 Task: Sort the products in the category "Bath" by unit price (high first).
Action: Mouse moved to (261, 123)
Screenshot: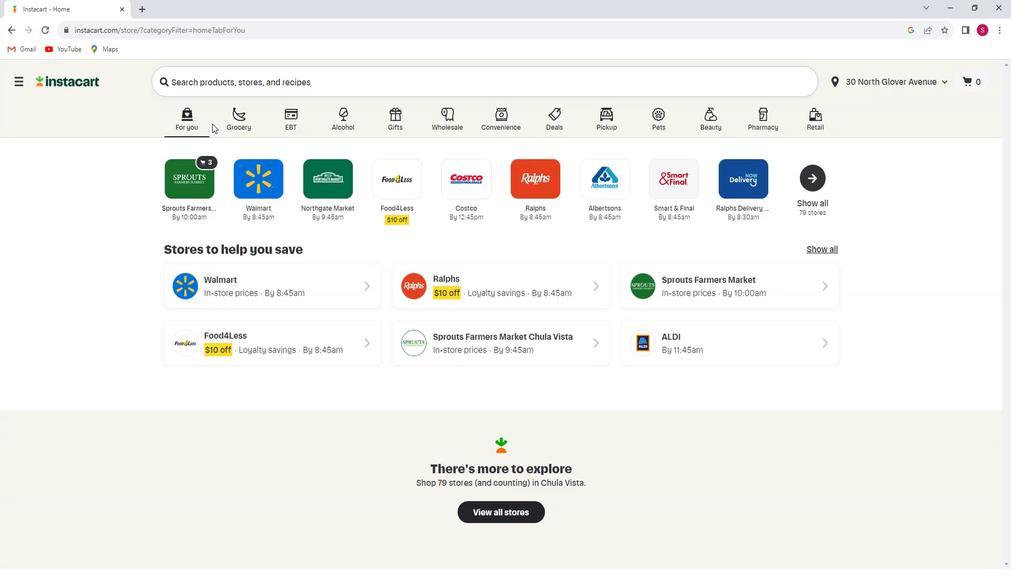 
Action: Mouse pressed left at (261, 123)
Screenshot: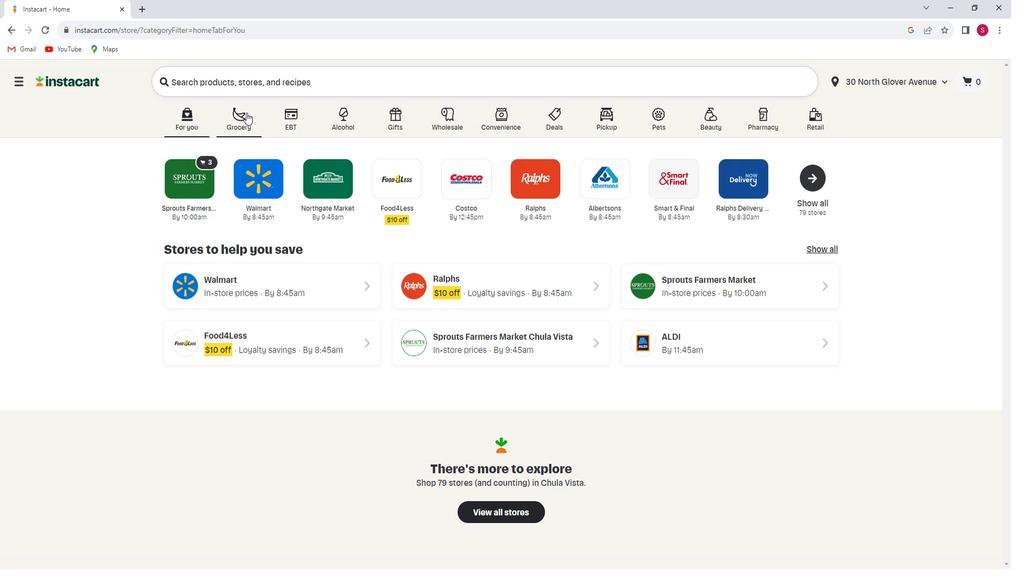 
Action: Mouse moved to (255, 317)
Screenshot: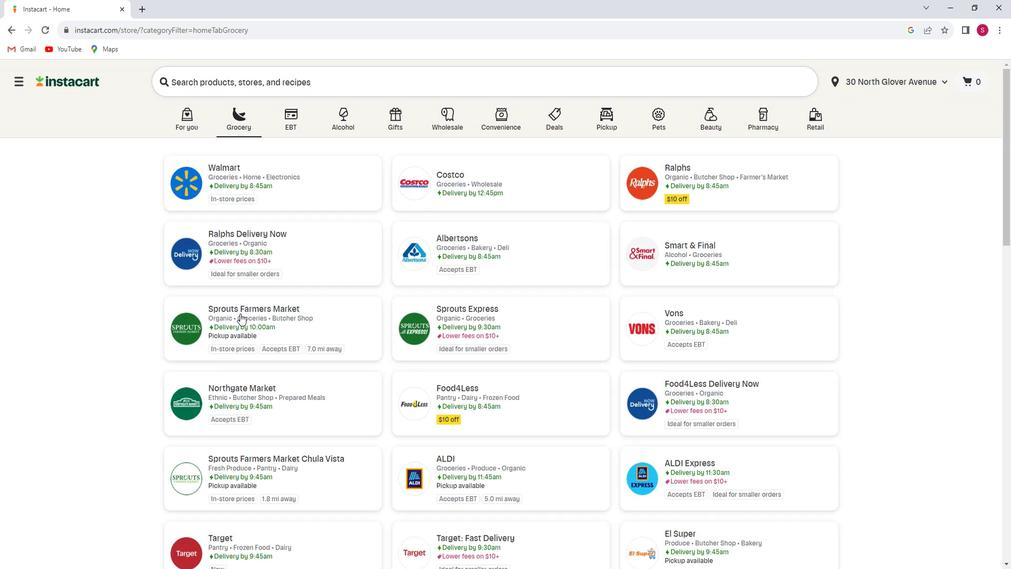 
Action: Mouse pressed left at (255, 317)
Screenshot: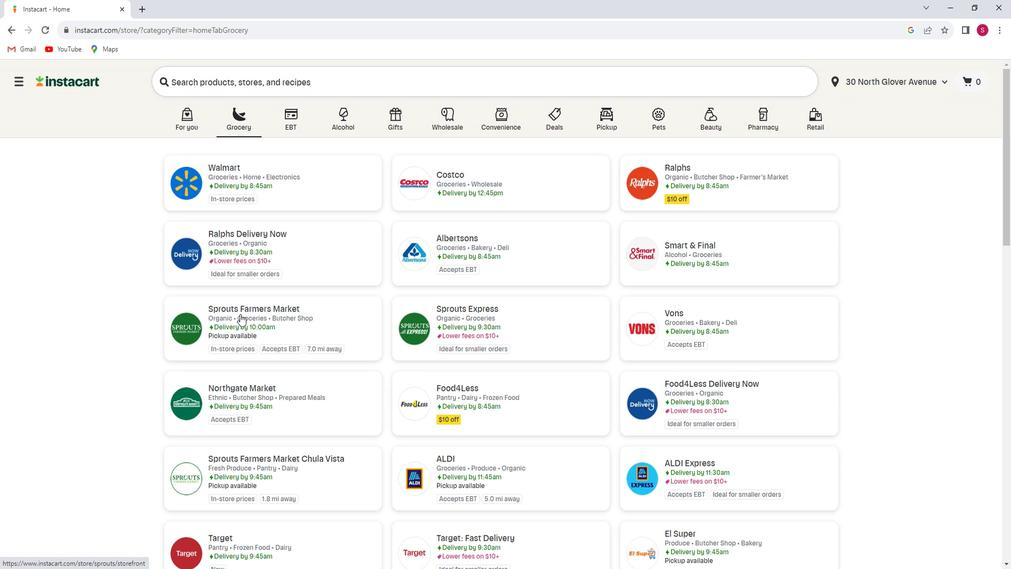 
Action: Mouse moved to (84, 384)
Screenshot: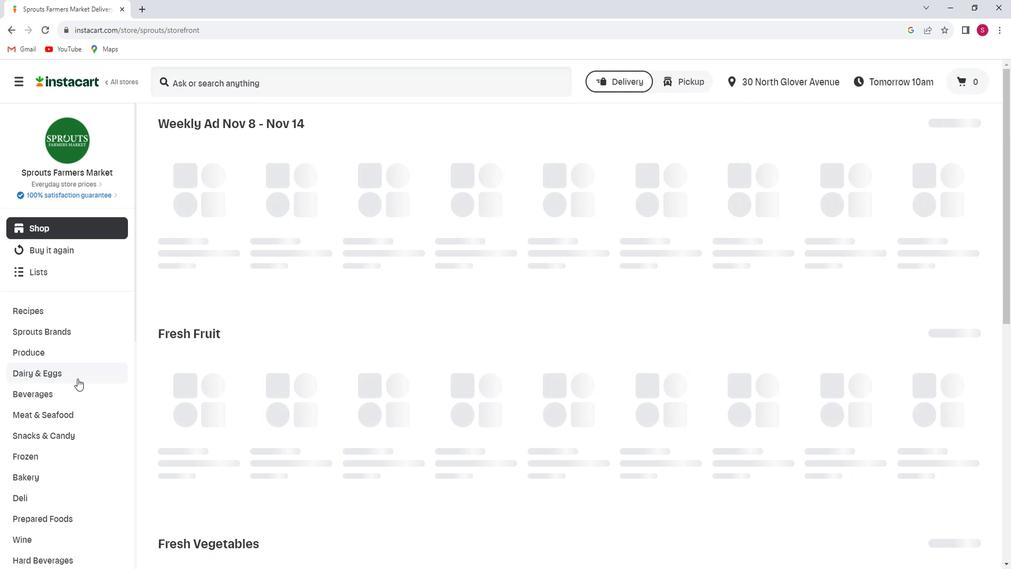 
Action: Mouse scrolled (84, 383) with delta (0, 0)
Screenshot: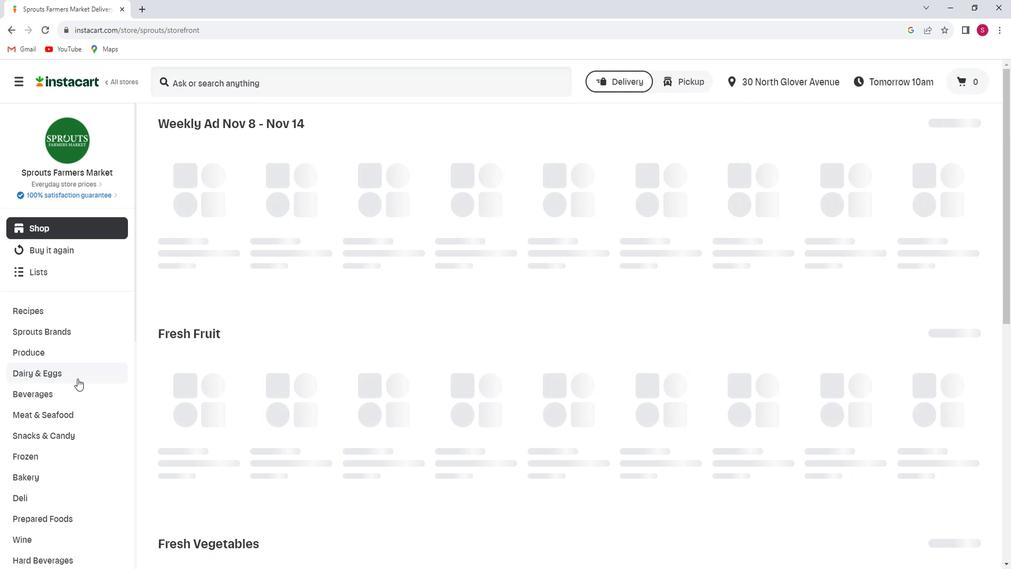 
Action: Mouse moved to (84, 384)
Screenshot: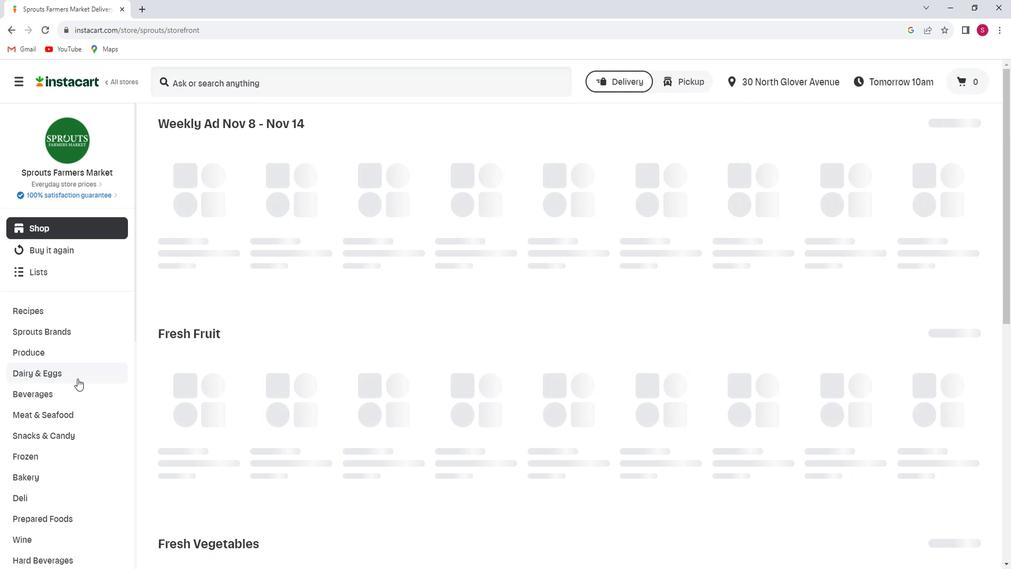 
Action: Mouse scrolled (84, 383) with delta (0, 0)
Screenshot: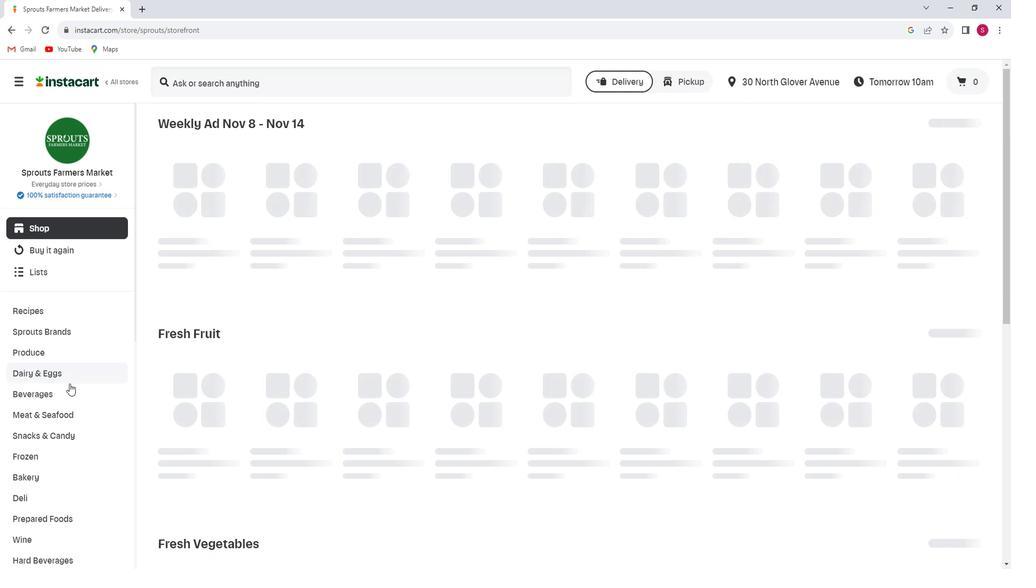 
Action: Mouse scrolled (84, 383) with delta (0, 0)
Screenshot: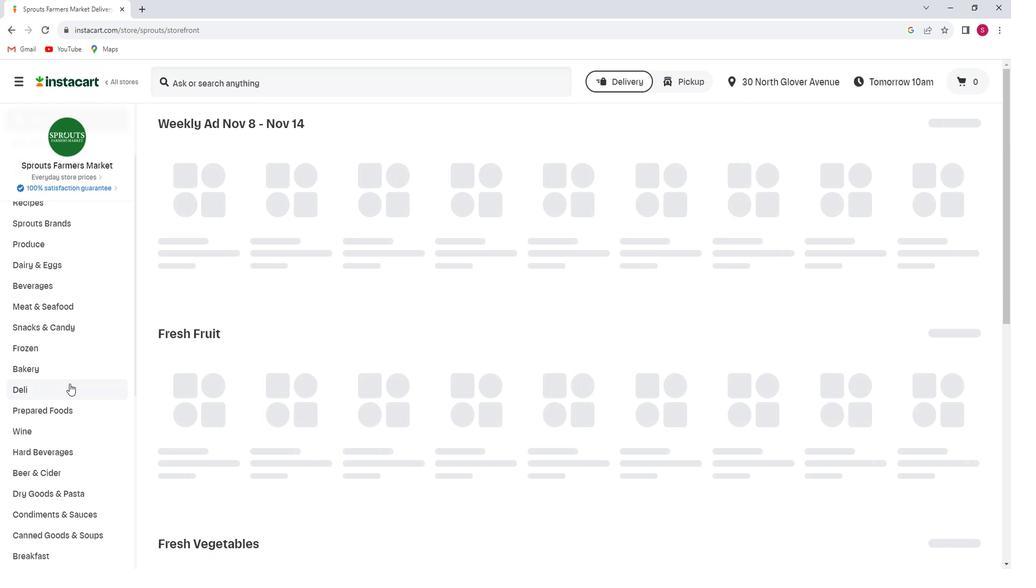 
Action: Mouse scrolled (84, 383) with delta (0, 0)
Screenshot: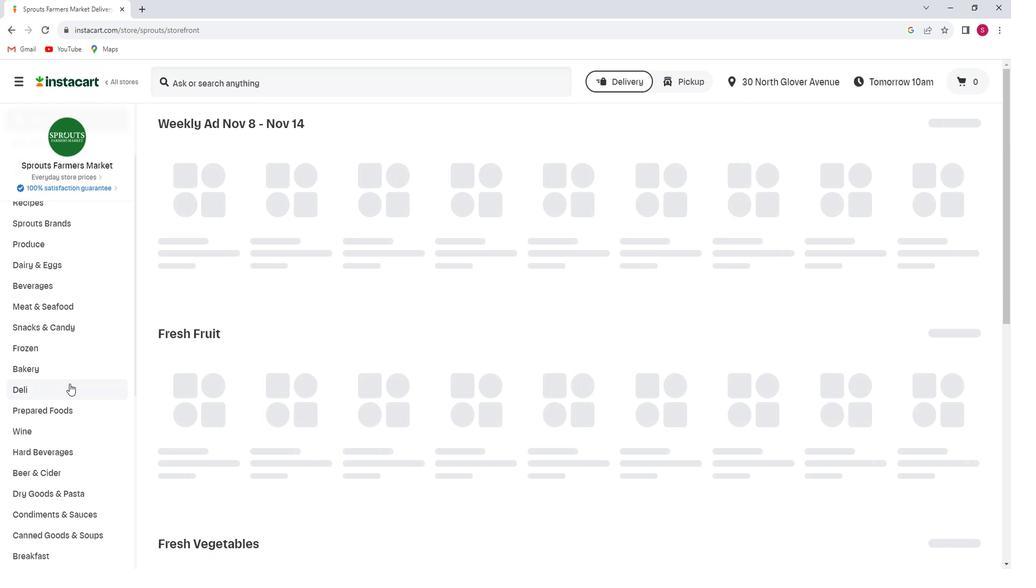 
Action: Mouse scrolled (84, 383) with delta (0, 0)
Screenshot: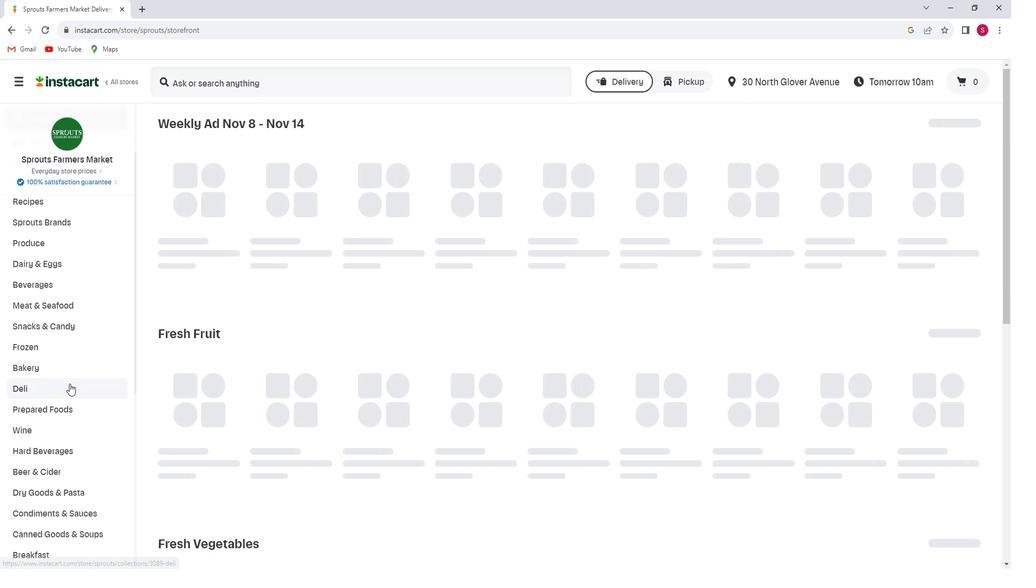 
Action: Mouse scrolled (84, 383) with delta (0, 0)
Screenshot: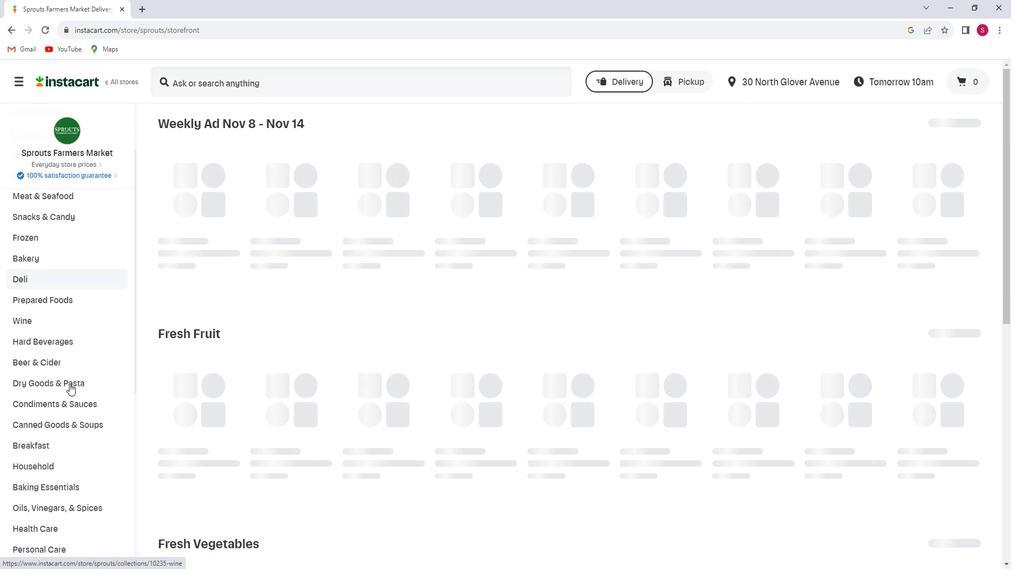 
Action: Mouse scrolled (84, 383) with delta (0, 0)
Screenshot: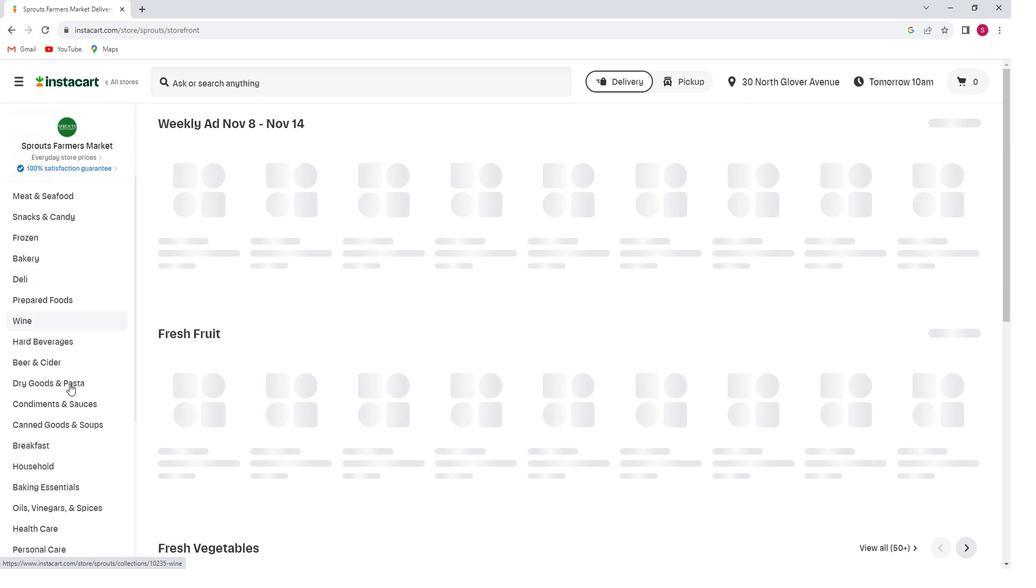 
Action: Mouse scrolled (84, 383) with delta (0, 0)
Screenshot: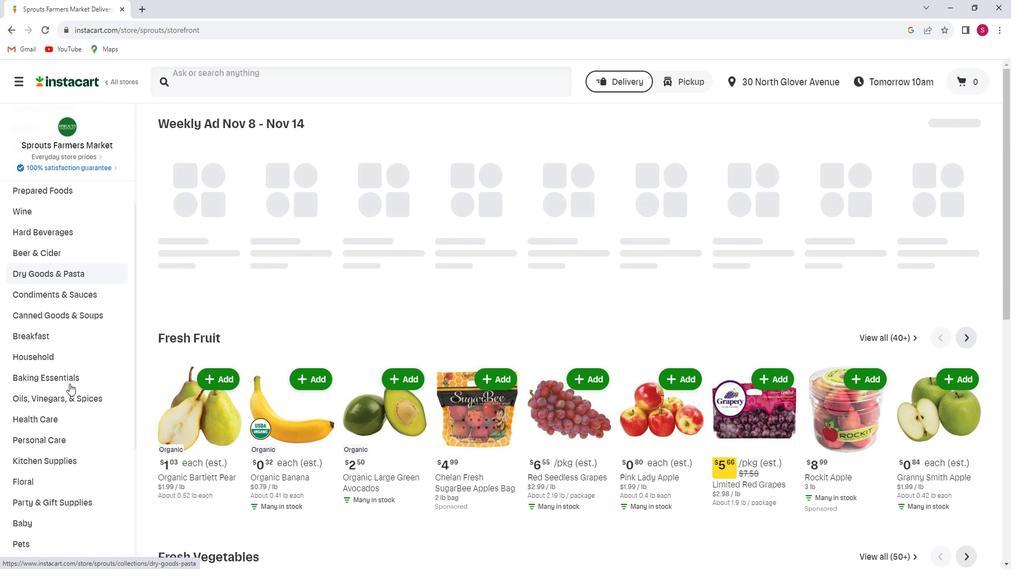 
Action: Mouse scrolled (84, 383) with delta (0, 0)
Screenshot: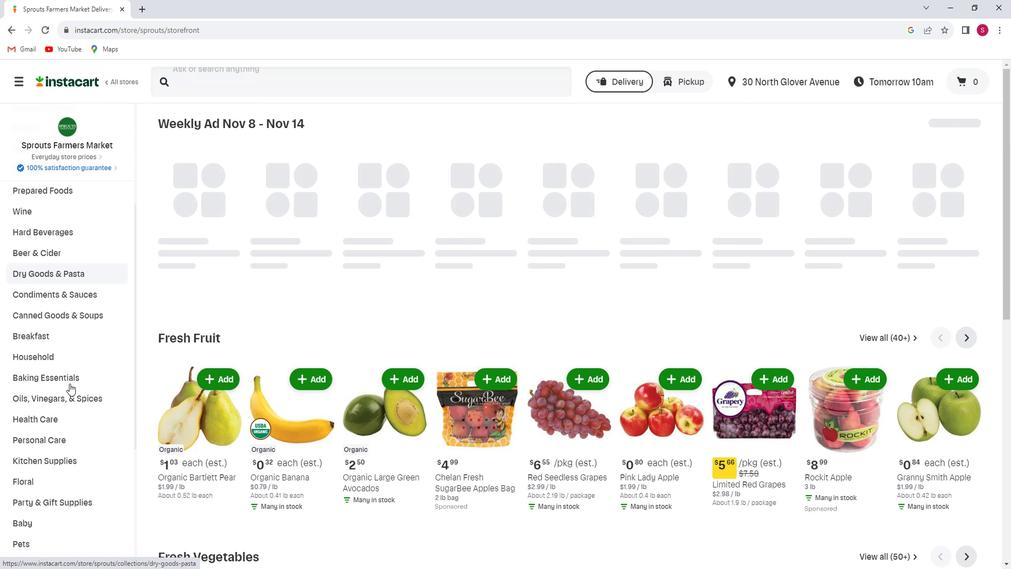 
Action: Mouse moved to (63, 412)
Screenshot: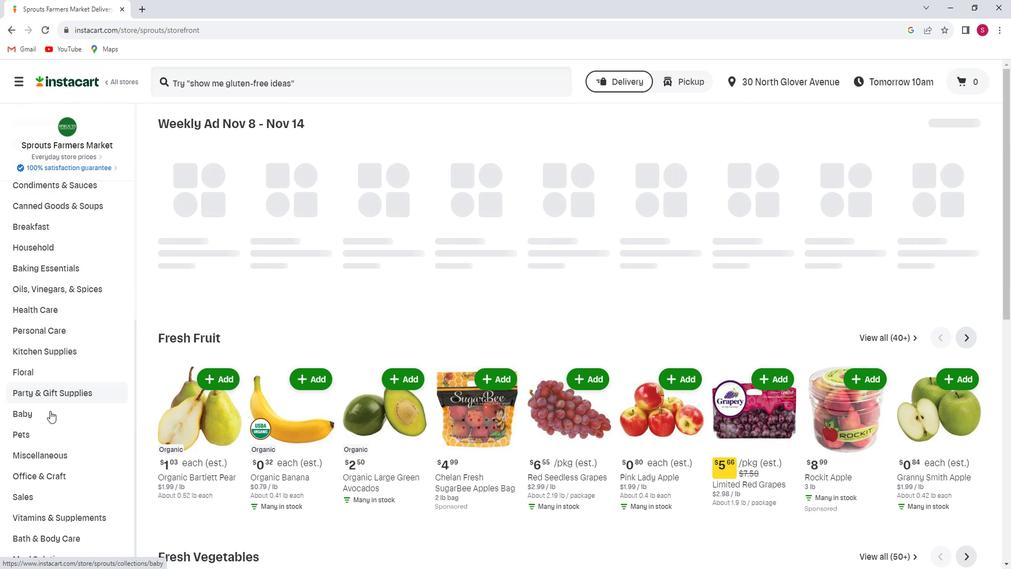 
Action: Mouse pressed left at (63, 412)
Screenshot: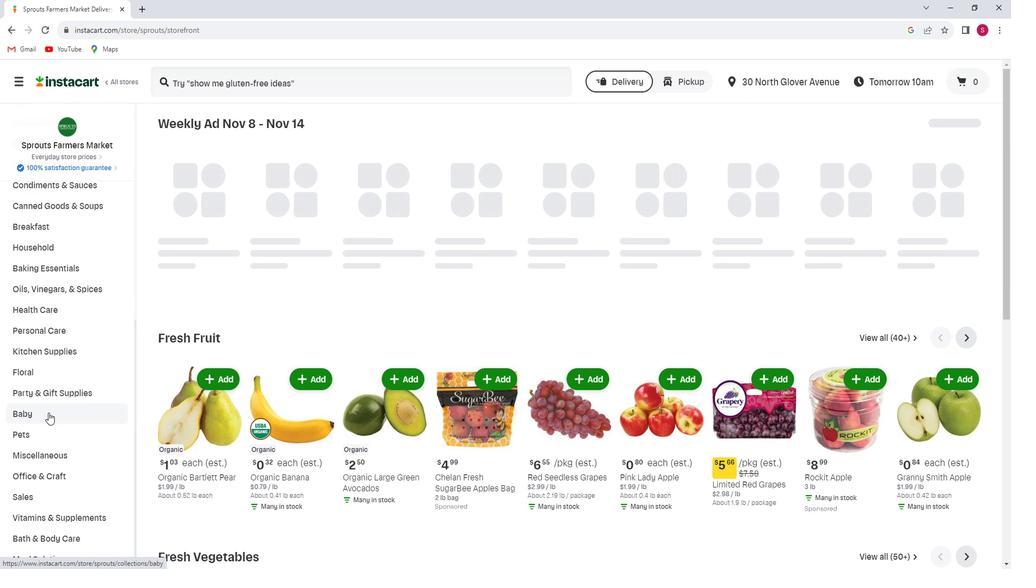 
Action: Mouse moved to (65, 453)
Screenshot: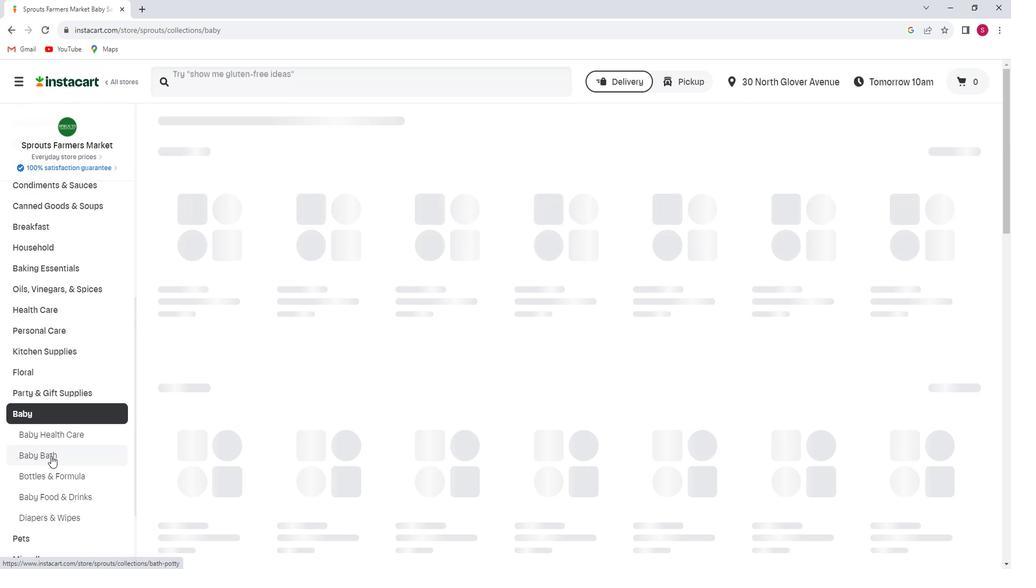 
Action: Mouse pressed left at (65, 453)
Screenshot: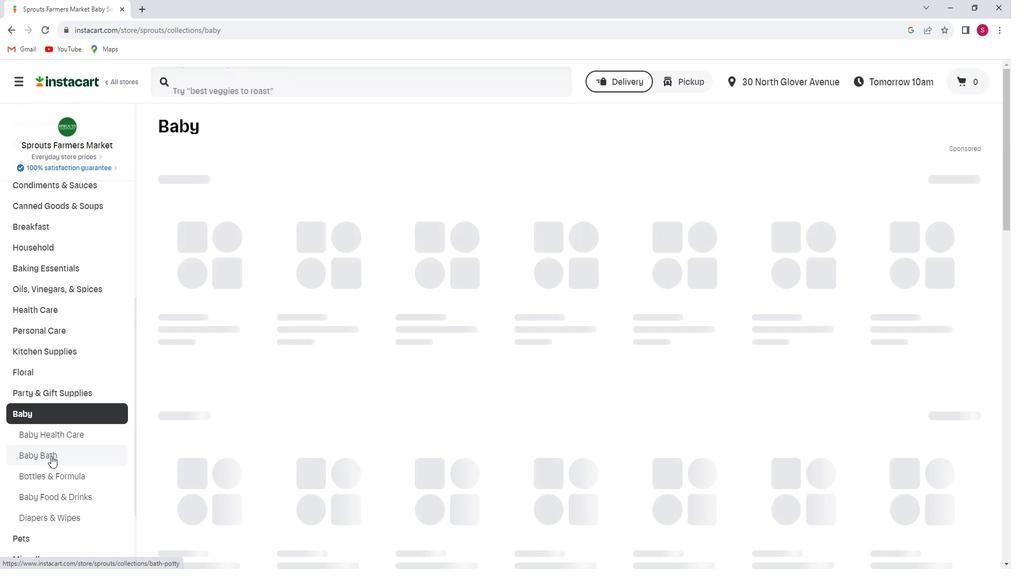 
Action: Mouse moved to (960, 208)
Screenshot: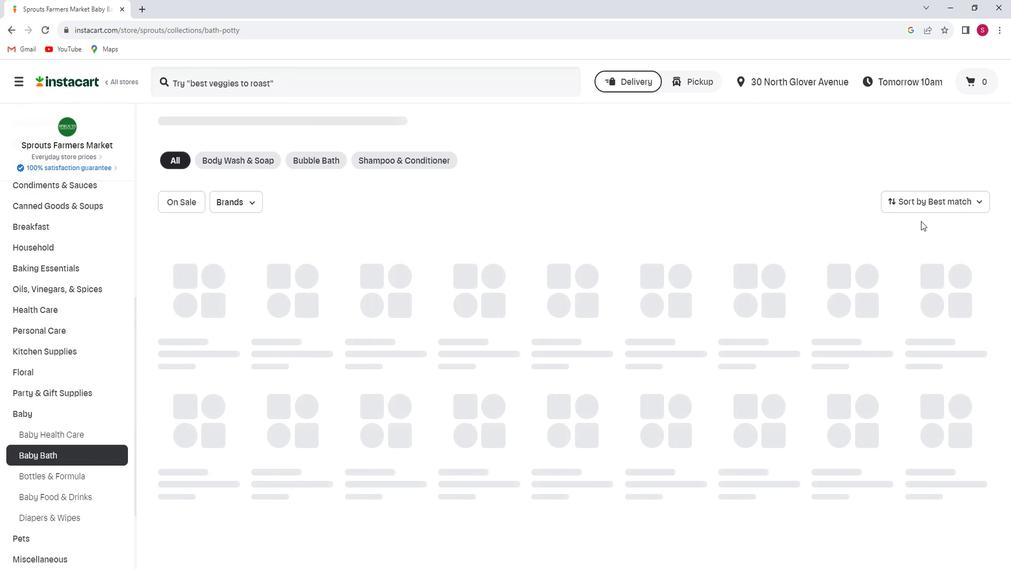 
Action: Mouse pressed left at (960, 208)
Screenshot: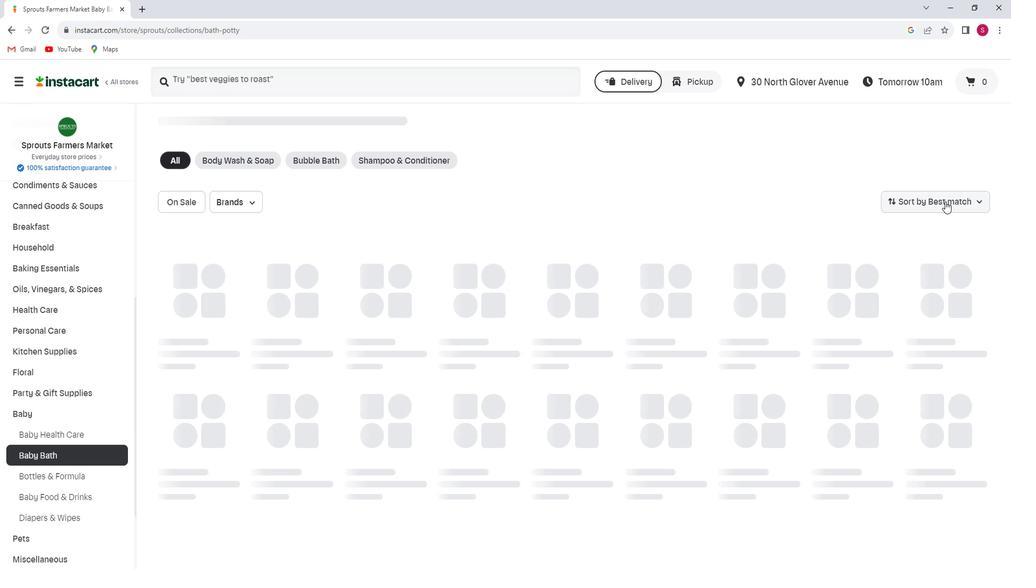
Action: Mouse moved to (934, 340)
Screenshot: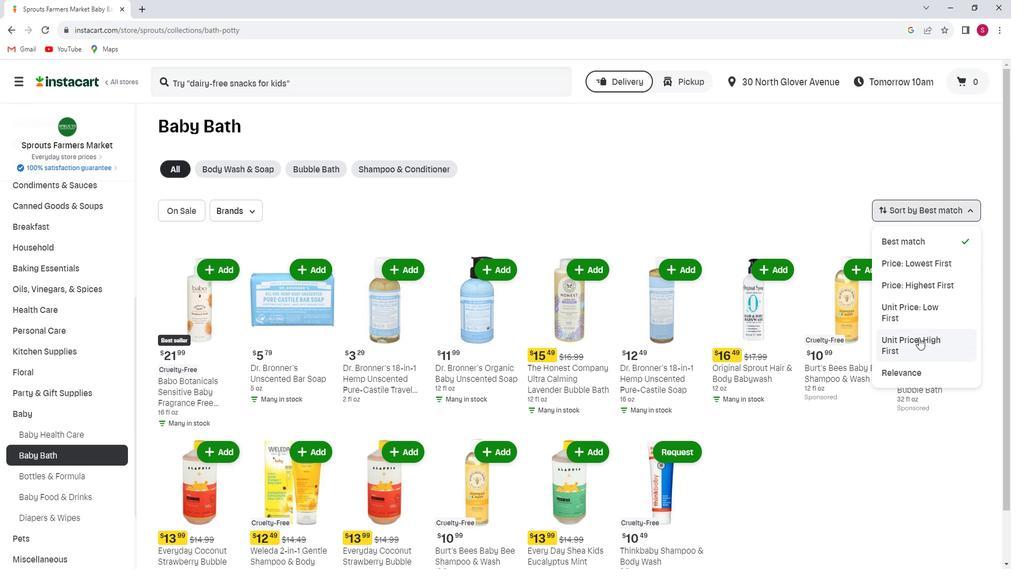 
Action: Mouse pressed left at (934, 340)
Screenshot: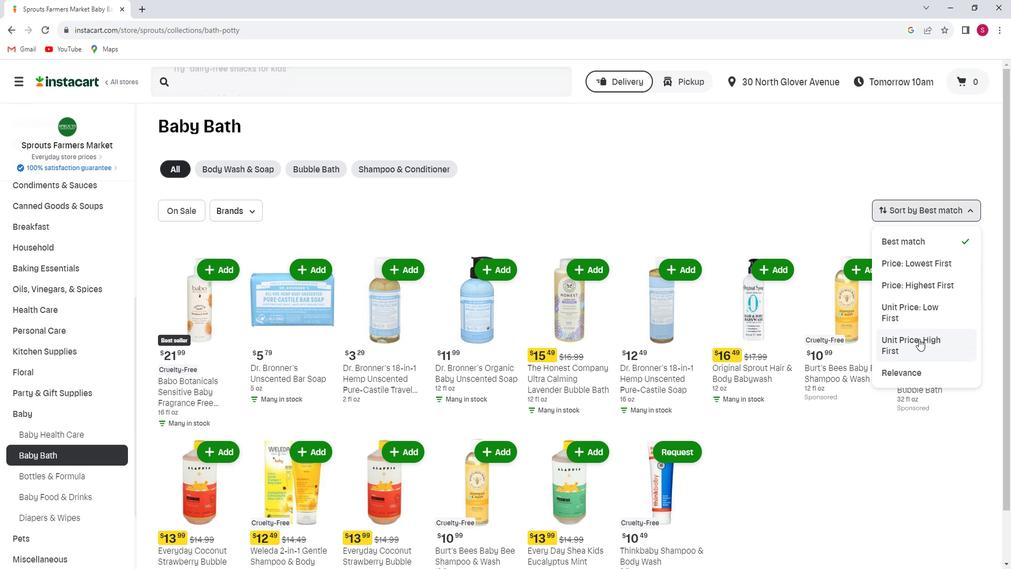 
